 Task: Center on page to vertically.
Action: Mouse moved to (727, 427)
Screenshot: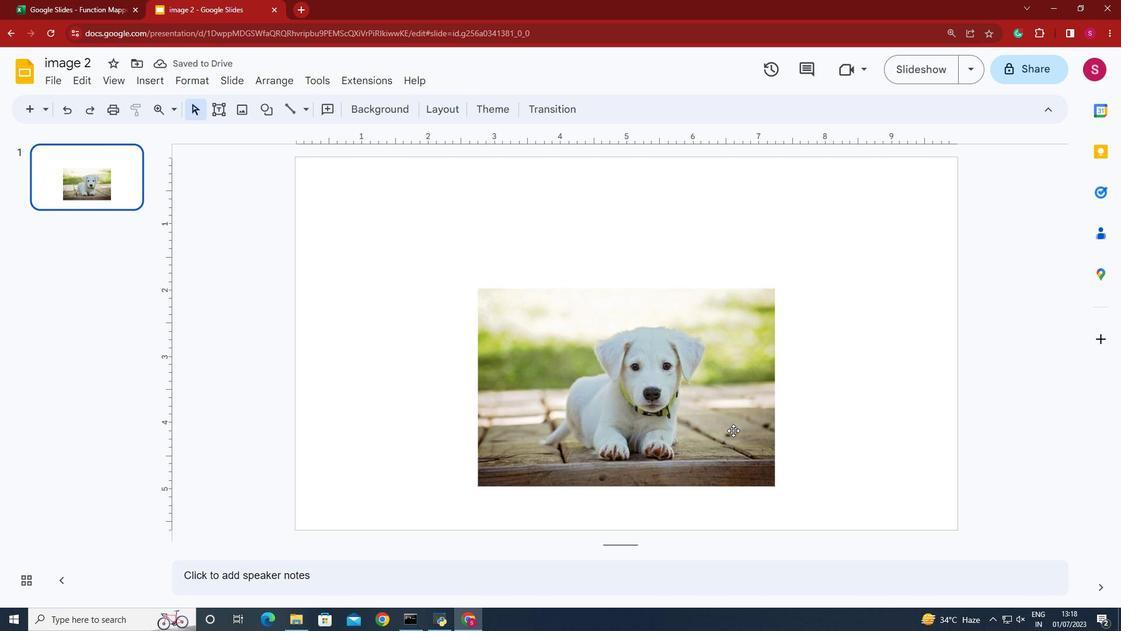 
Action: Mouse pressed left at (727, 427)
Screenshot: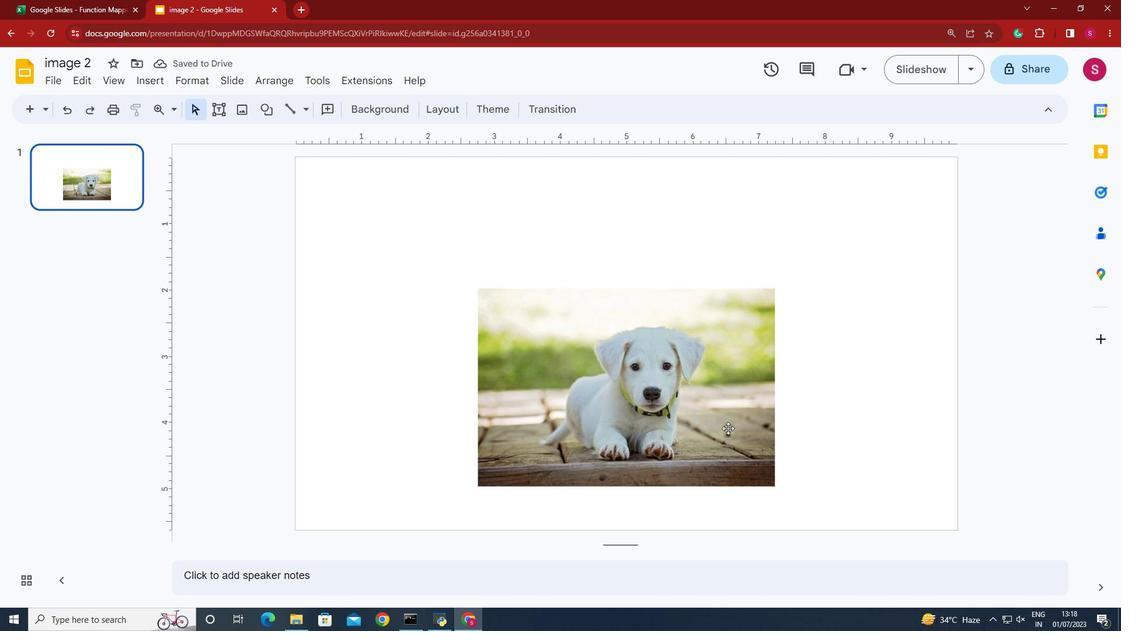 
Action: Key pressed <Key.shift>
Screenshot: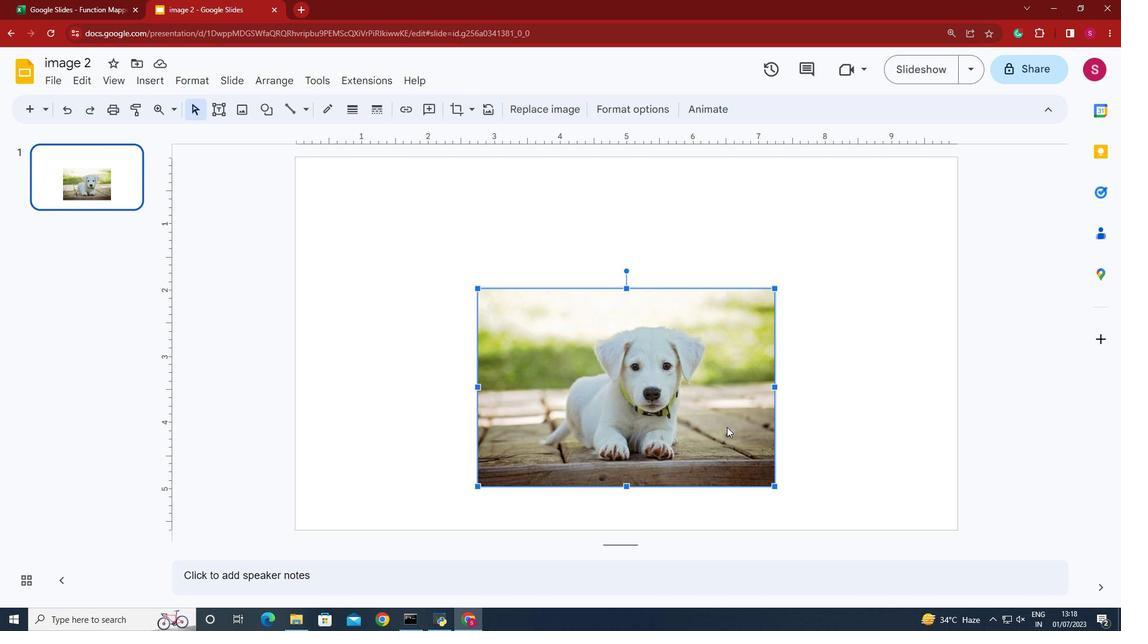 
Action: Mouse moved to (283, 83)
Screenshot: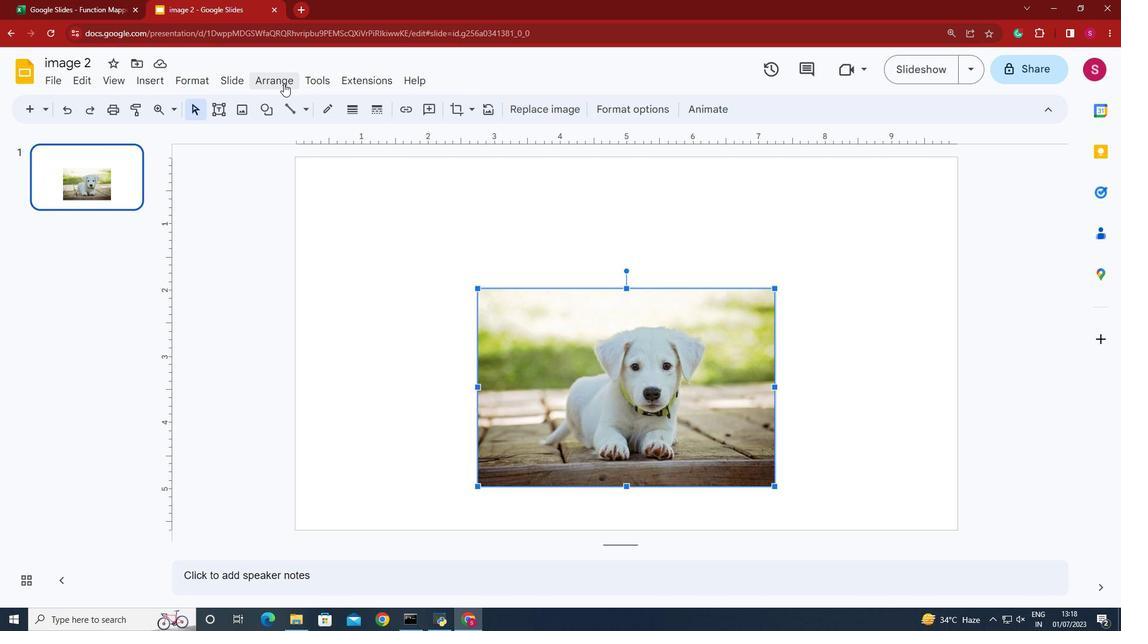 
Action: Mouse pressed left at (283, 83)
Screenshot: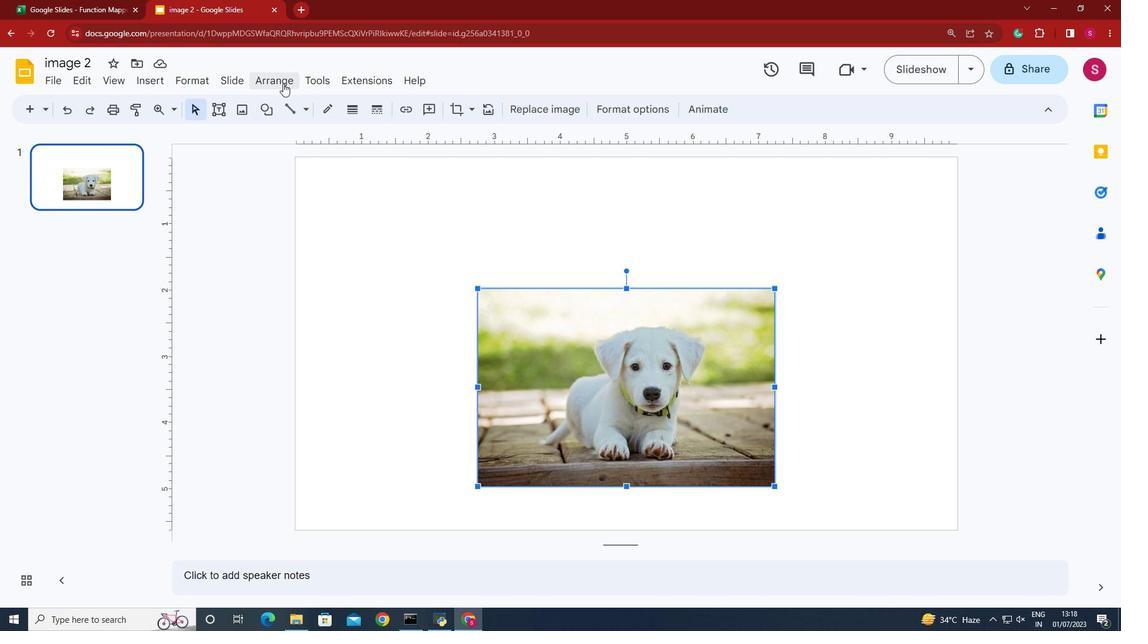 
Action: Mouse moved to (517, 207)
Screenshot: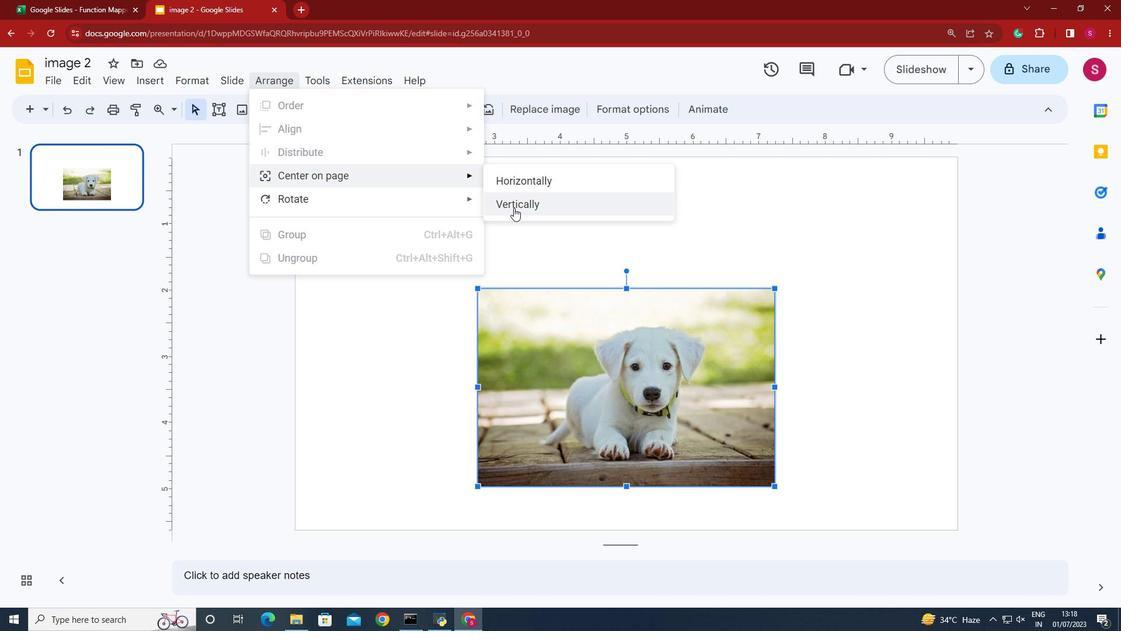 
Action: Mouse pressed left at (517, 207)
Screenshot: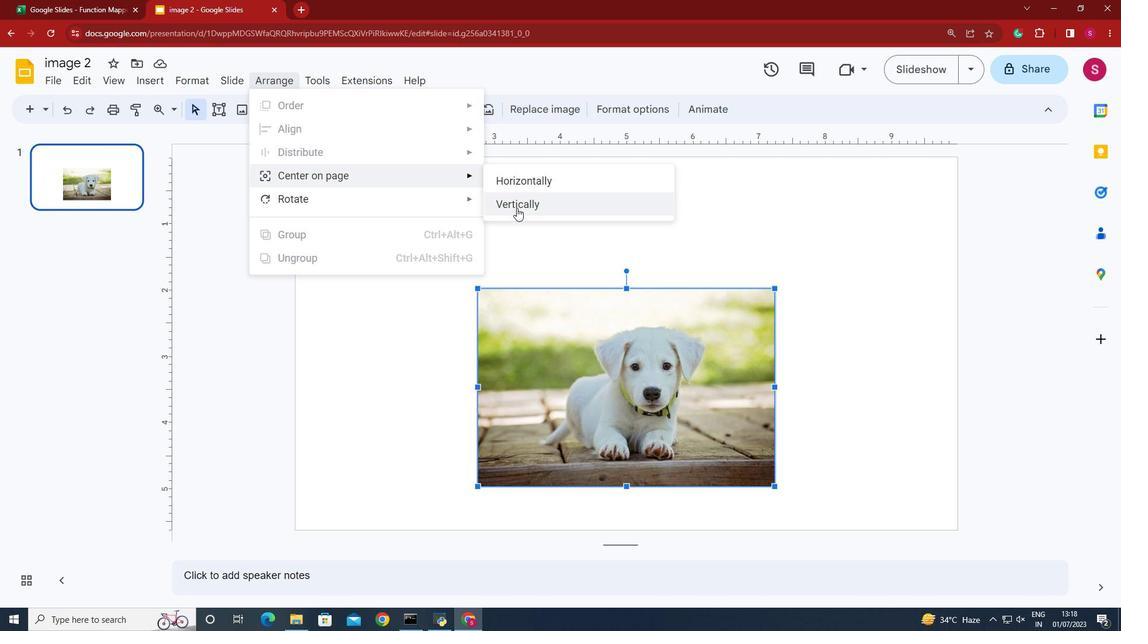
Action: Mouse moved to (520, 234)
Screenshot: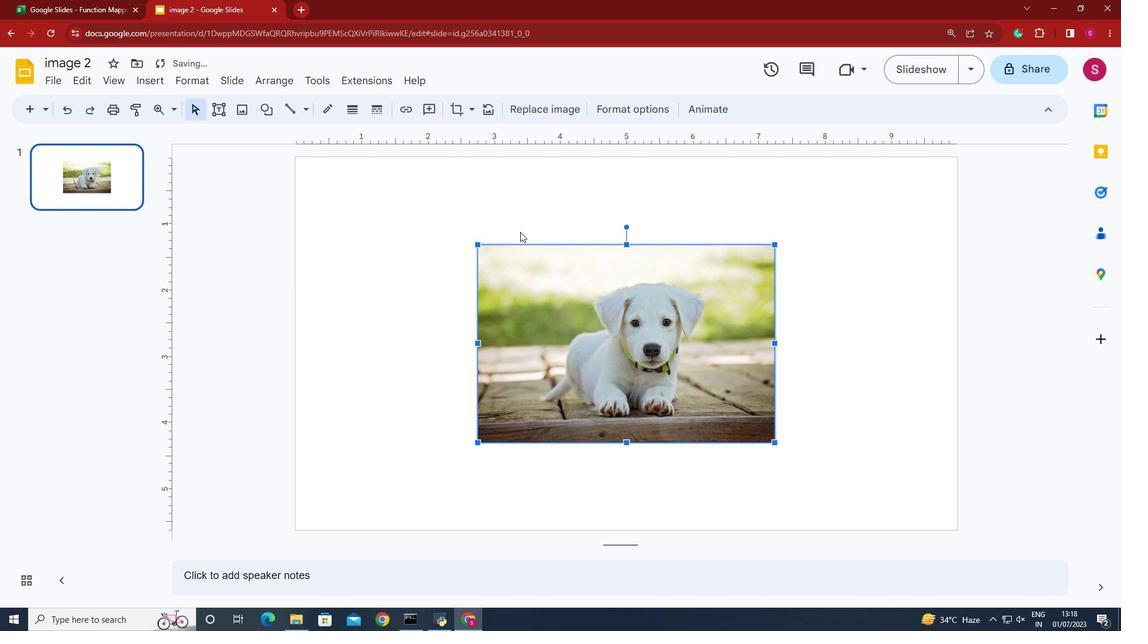 
